 Task: Create a sub task System Test and UAT for the task  Add support for offline mode in the app in the project TruTech , assign it to team member softage.9@softage.net and update the status of the sub task to  Completed , set the priority of the sub task to High.
Action: Mouse moved to (36, 298)
Screenshot: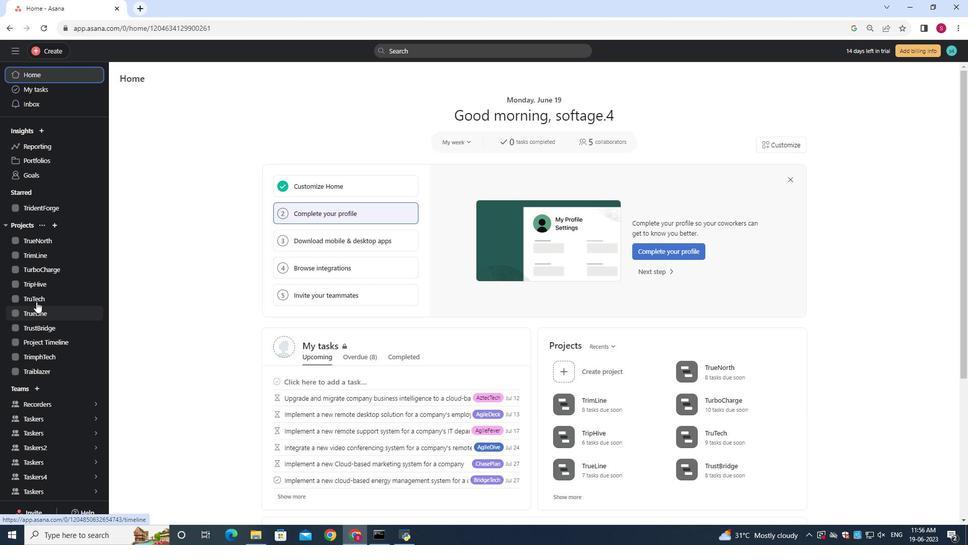 
Action: Mouse pressed left at (36, 298)
Screenshot: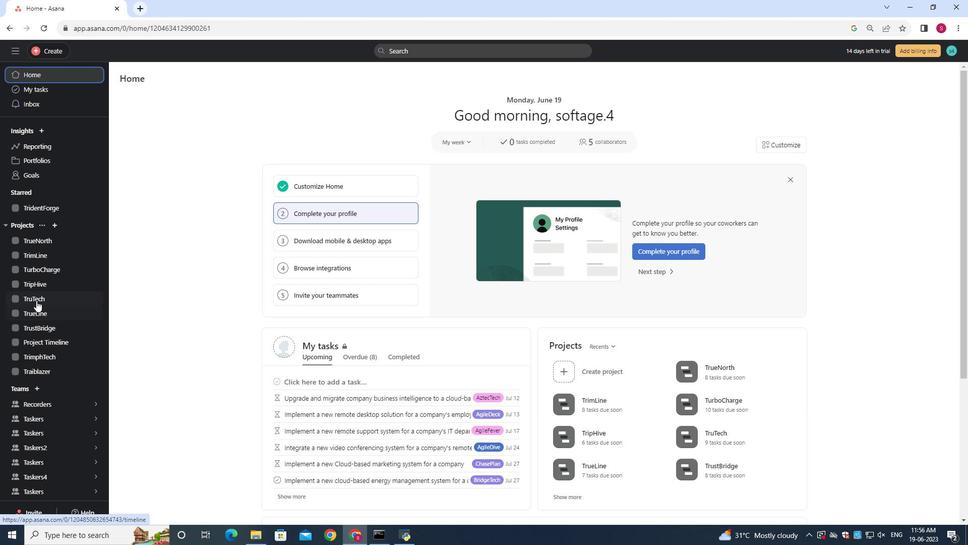 
Action: Mouse moved to (353, 224)
Screenshot: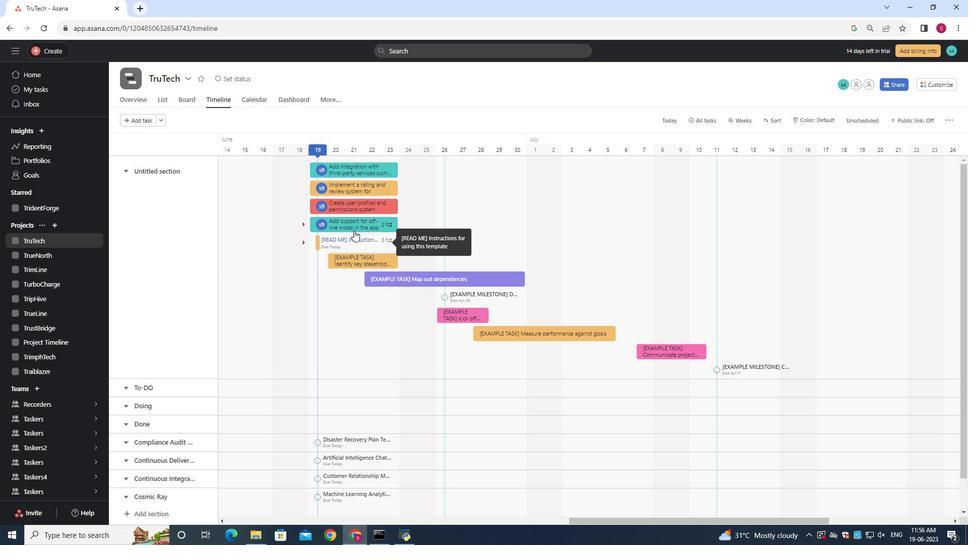 
Action: Mouse pressed left at (353, 224)
Screenshot: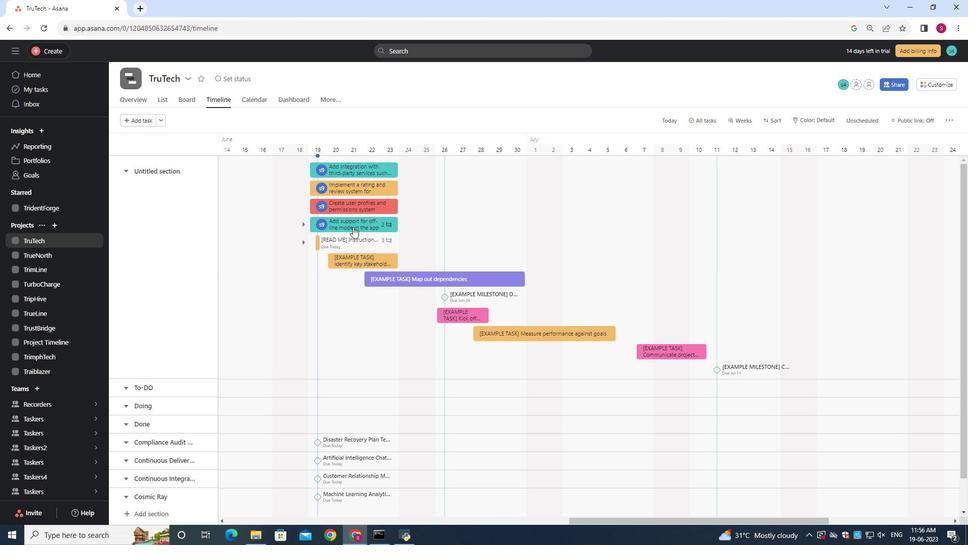 
Action: Mouse moved to (705, 418)
Screenshot: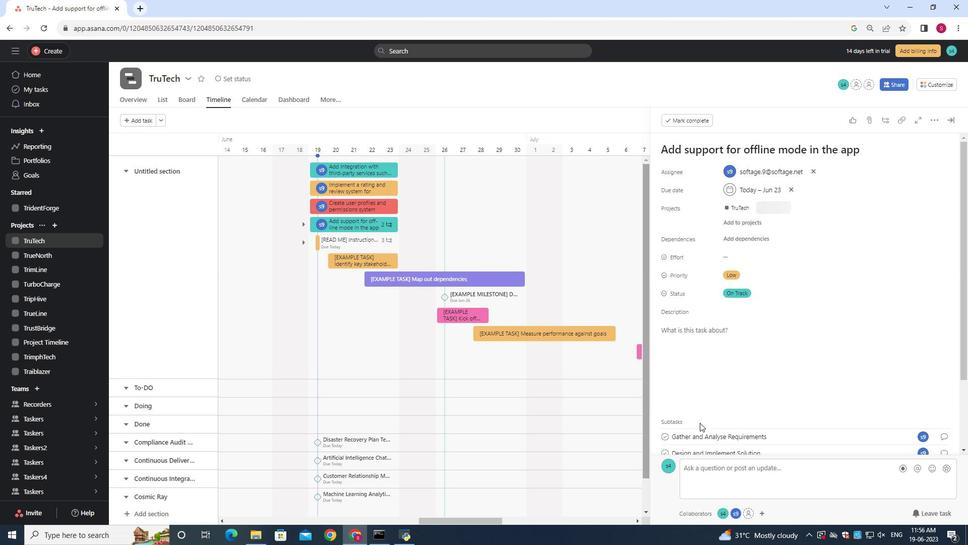 
Action: Mouse scrolled (705, 417) with delta (0, 0)
Screenshot: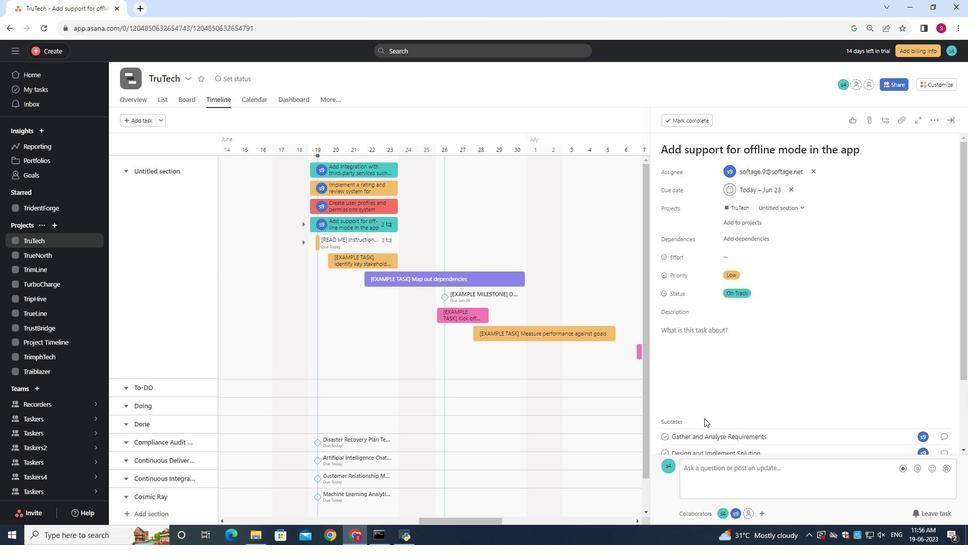 
Action: Mouse scrolled (705, 417) with delta (0, 0)
Screenshot: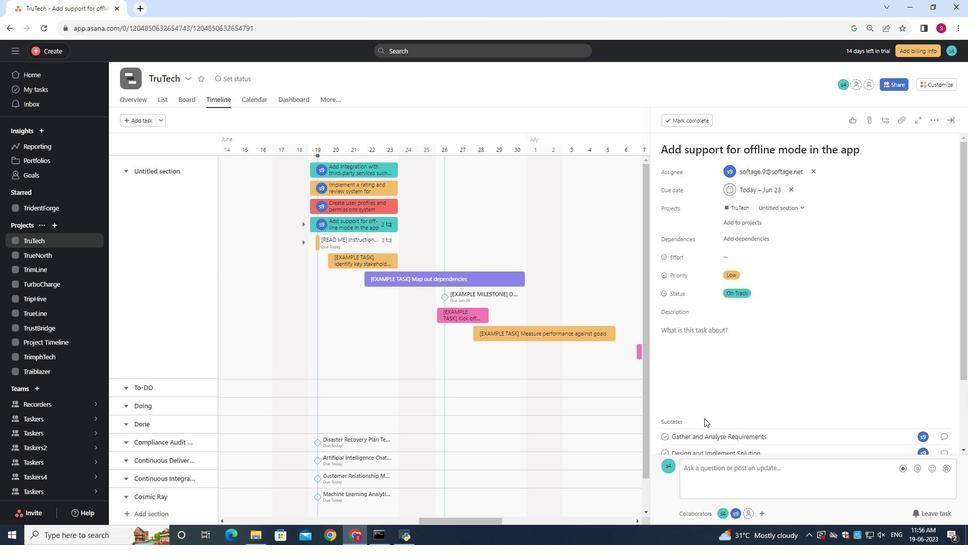 
Action: Mouse scrolled (705, 417) with delta (0, 0)
Screenshot: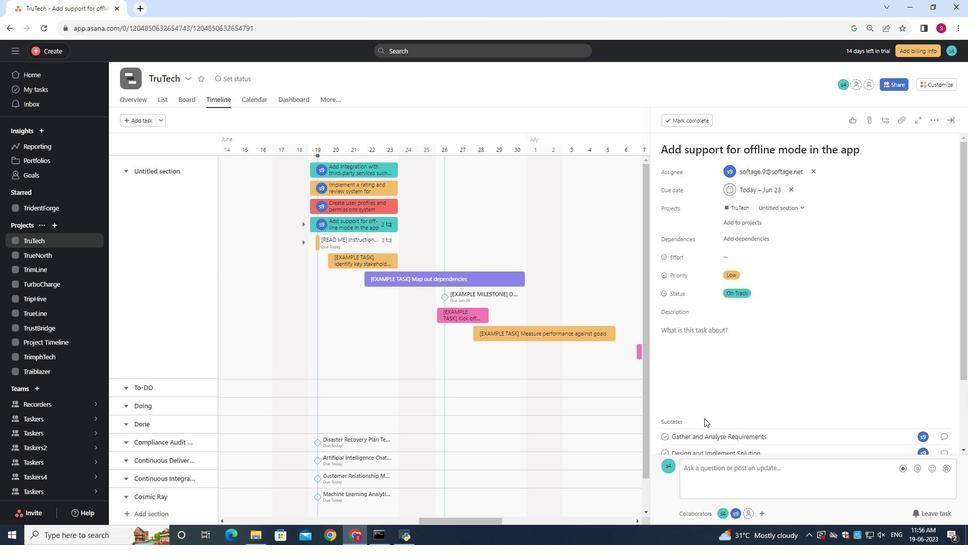 
Action: Mouse scrolled (705, 417) with delta (0, 0)
Screenshot: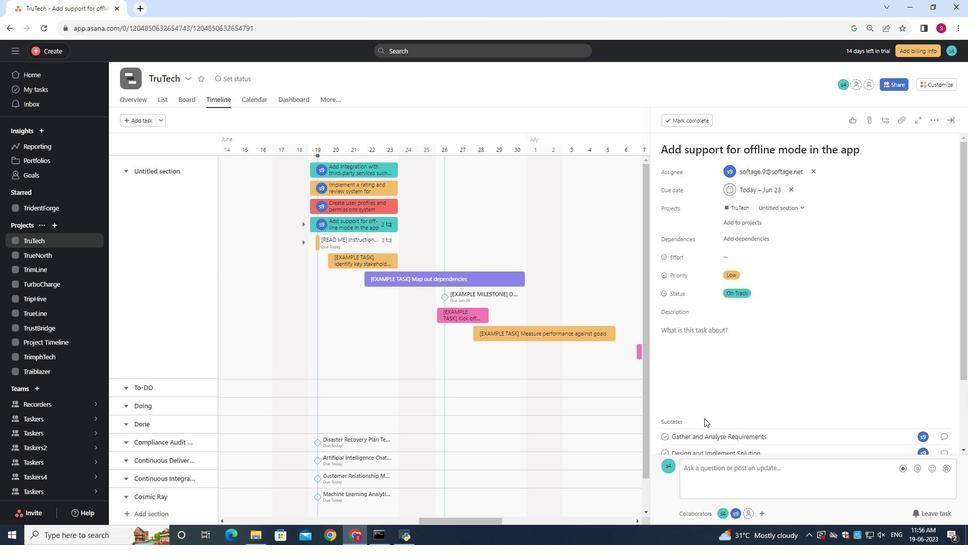 
Action: Mouse moved to (681, 382)
Screenshot: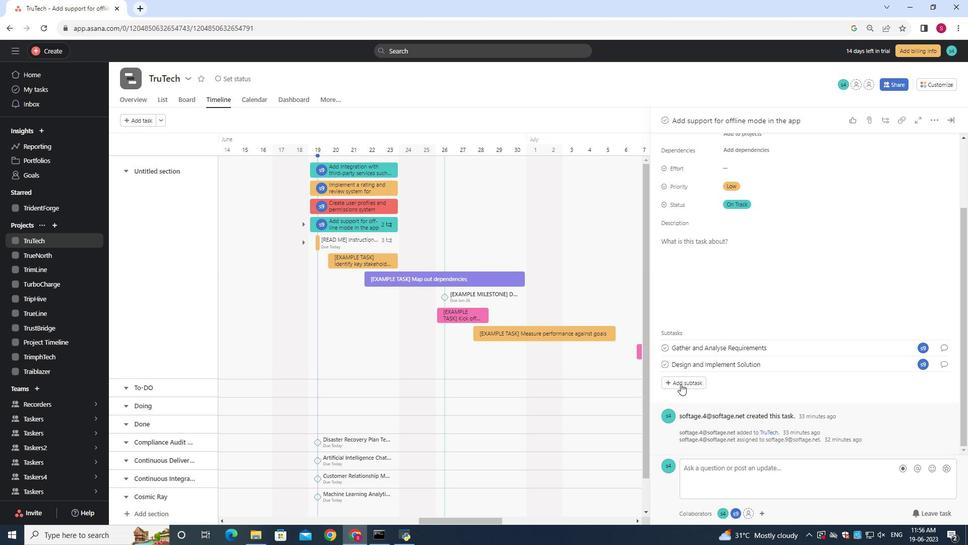 
Action: Mouse pressed left at (681, 382)
Screenshot: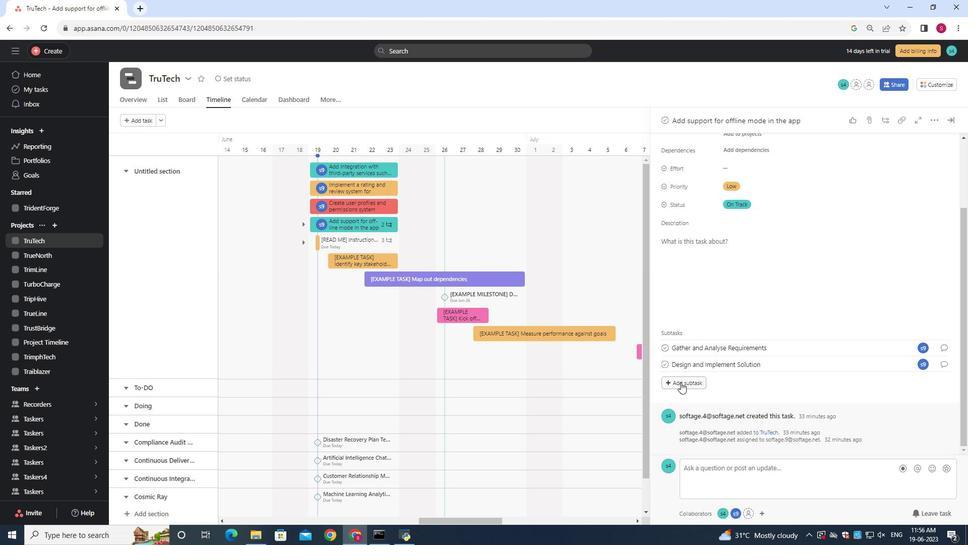 
Action: Mouse moved to (675, 381)
Screenshot: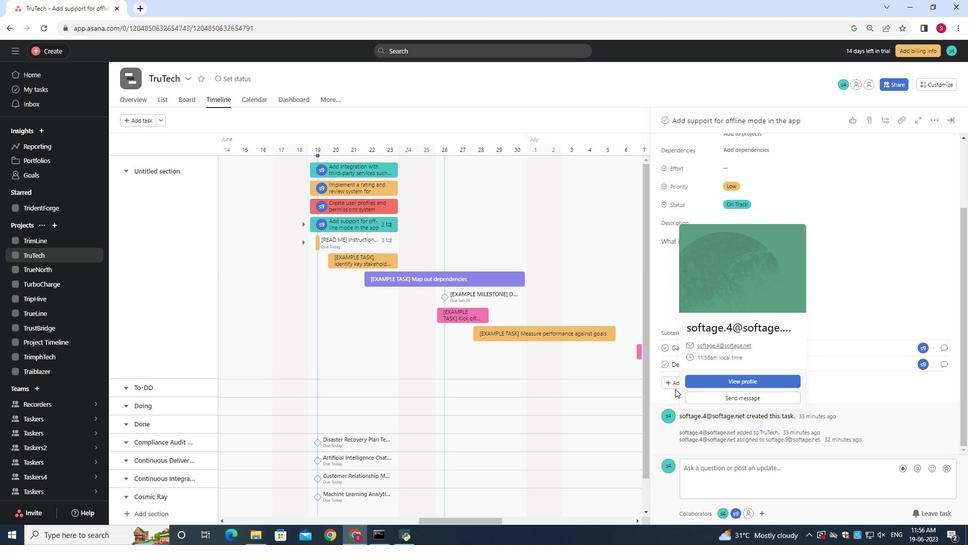 
Action: Mouse pressed left at (675, 381)
Screenshot: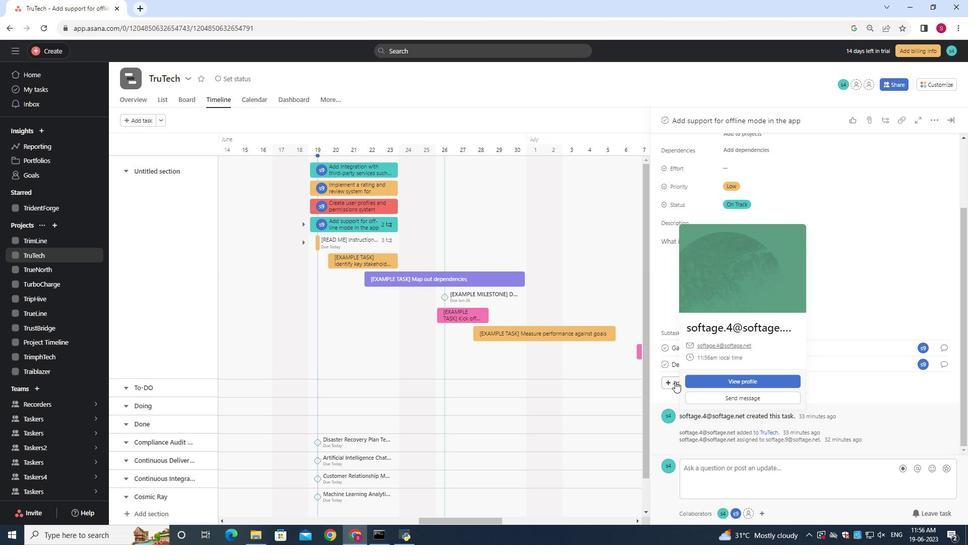 
Action: Key pressed <Key.shift>System<Key.space><Key.shift>Test<Key.space>and<Key.space><Key.shift>UAT
Screenshot: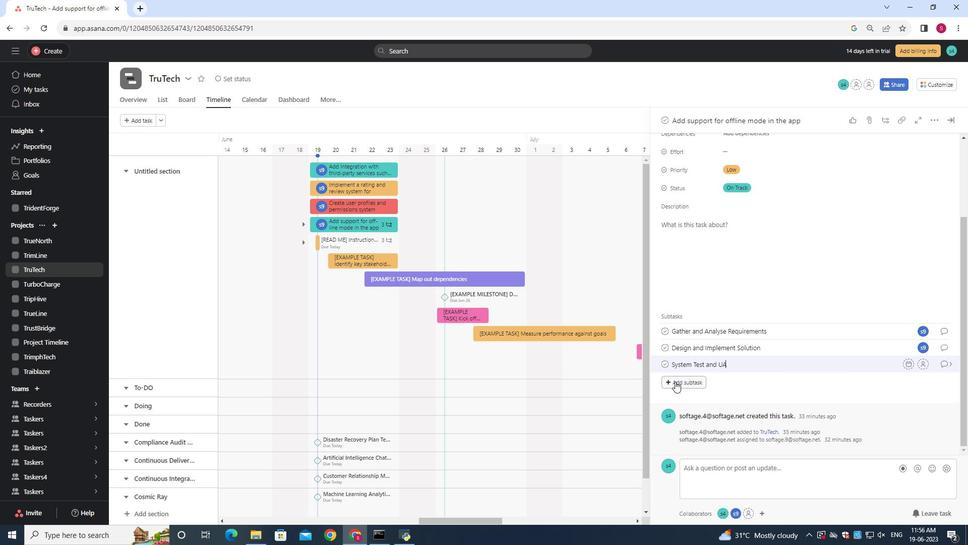
Action: Mouse moved to (925, 363)
Screenshot: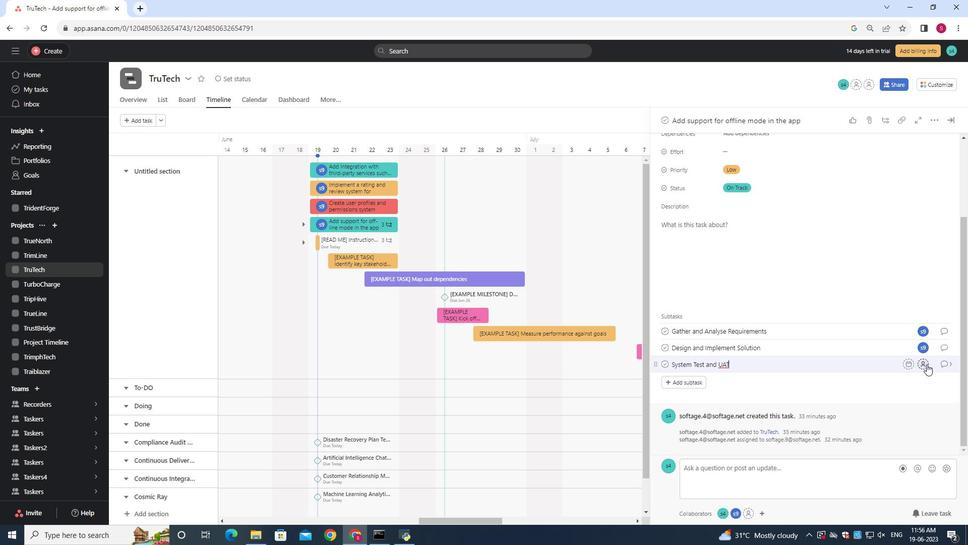 
Action: Mouse pressed left at (925, 363)
Screenshot: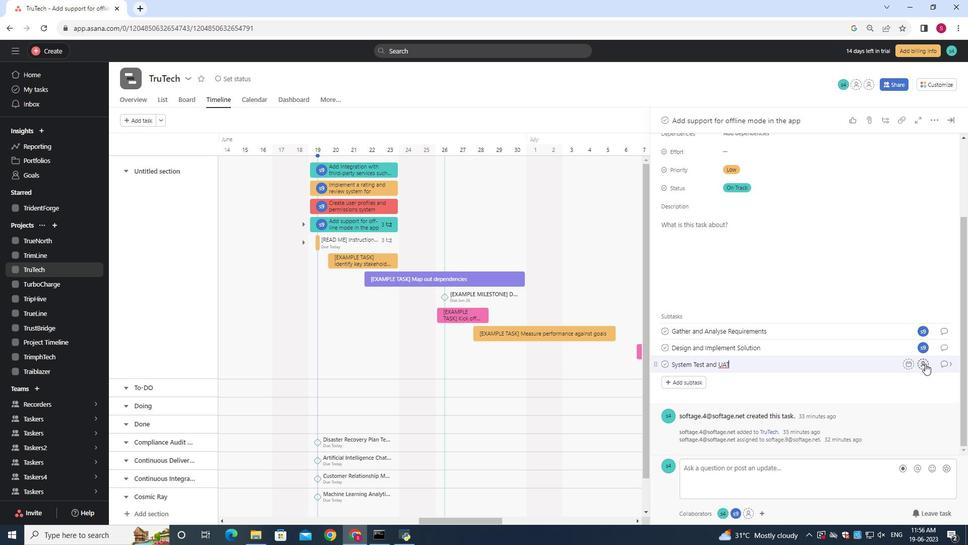 
Action: Mouse moved to (932, 363)
Screenshot: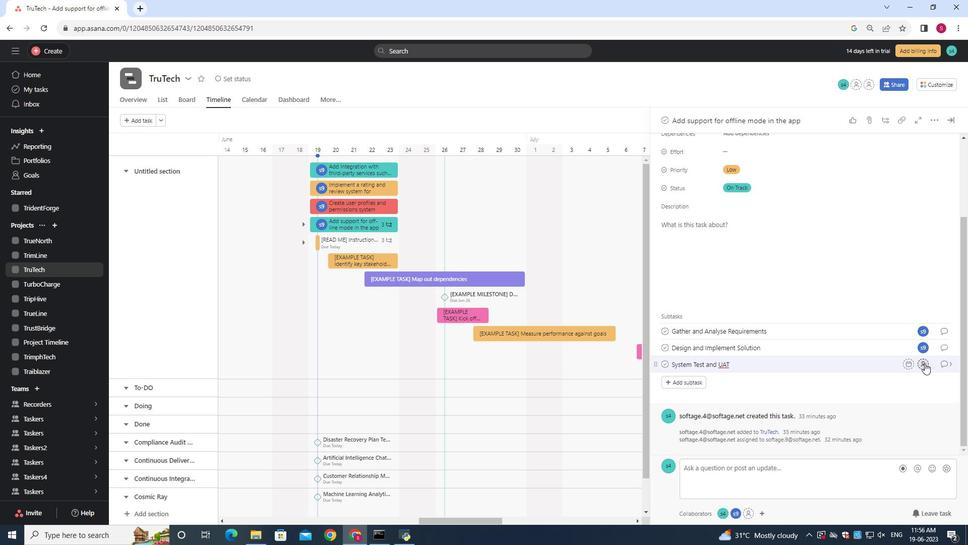 
Action: Key pressed softage.9<Key.shift>@softage.net
Screenshot: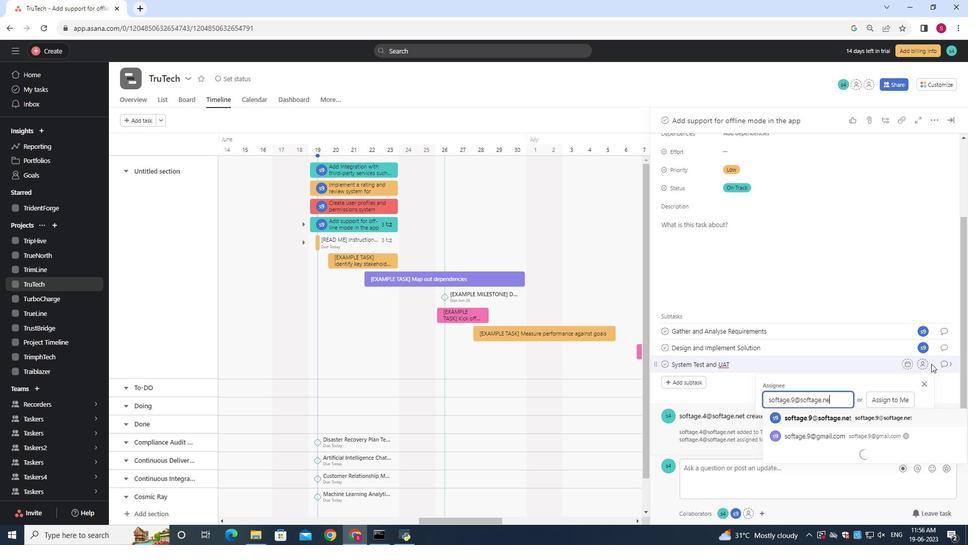 
Action: Mouse moved to (828, 418)
Screenshot: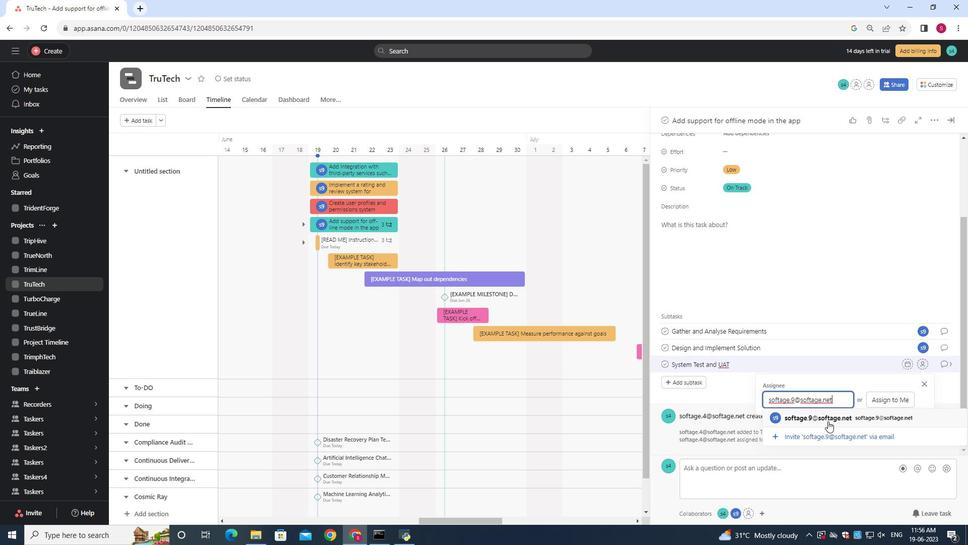 
Action: Mouse pressed left at (828, 418)
Screenshot: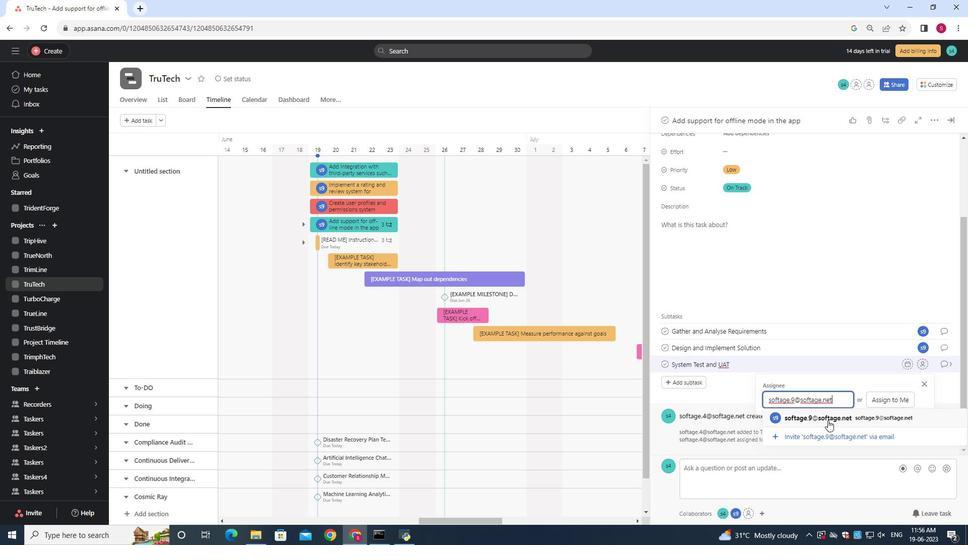 
Action: Mouse moved to (946, 367)
Screenshot: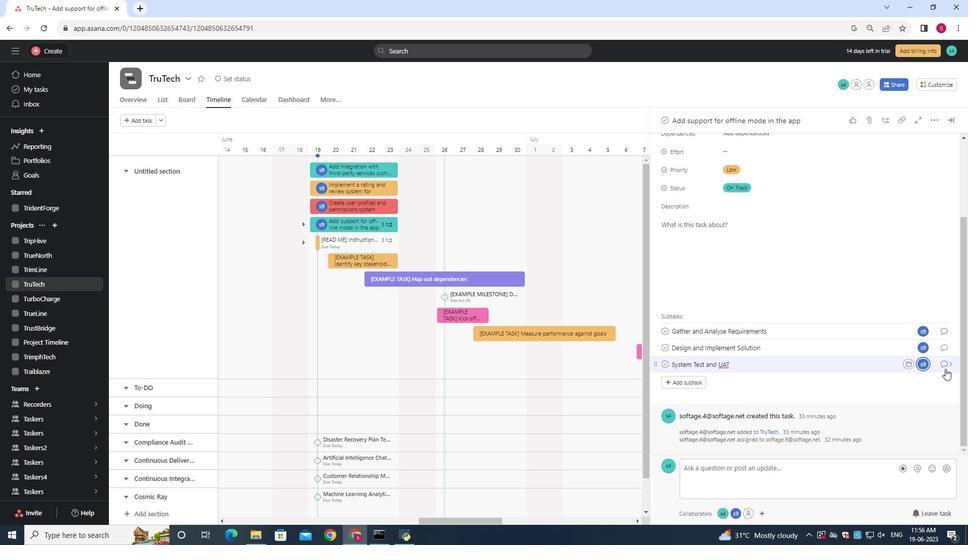 
Action: Mouse pressed left at (946, 367)
Screenshot: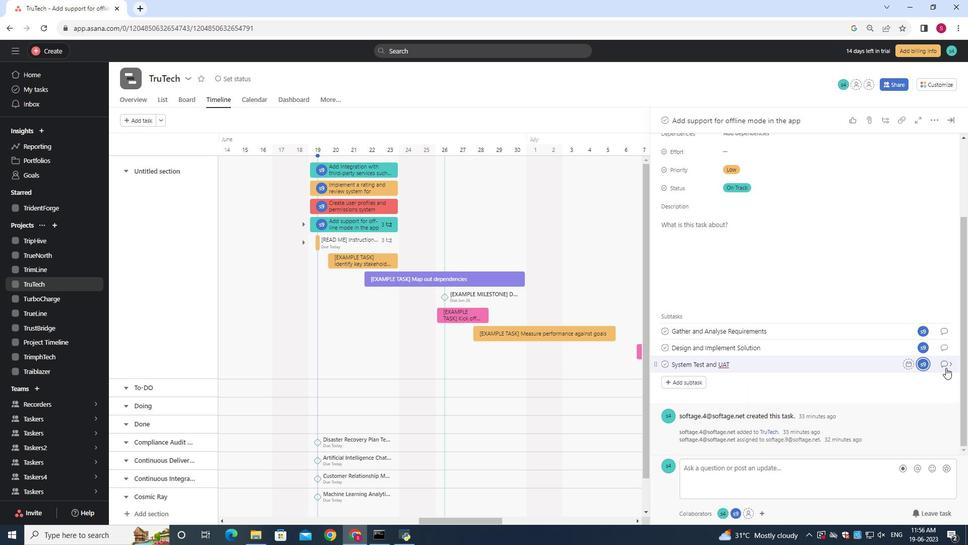 
Action: Mouse moved to (684, 248)
Screenshot: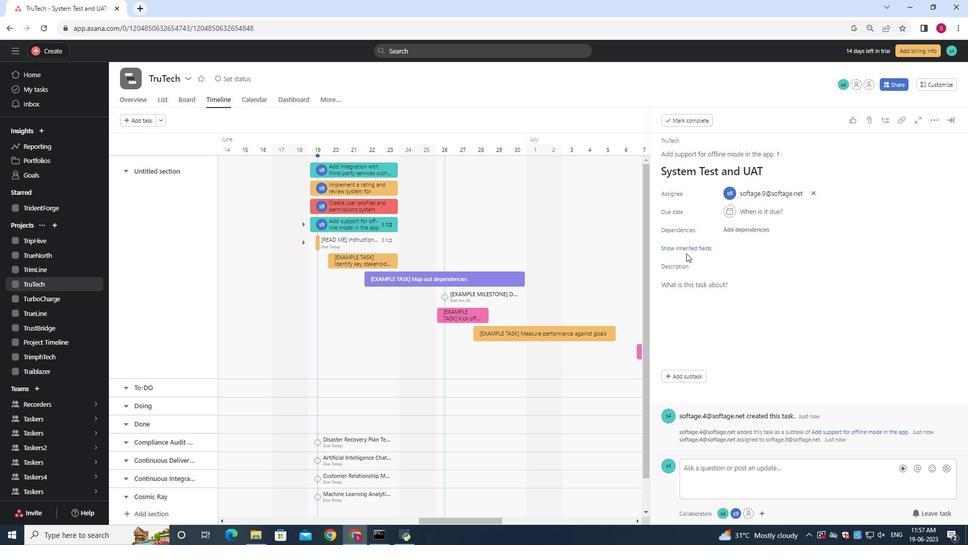 
Action: Mouse pressed left at (684, 248)
Screenshot: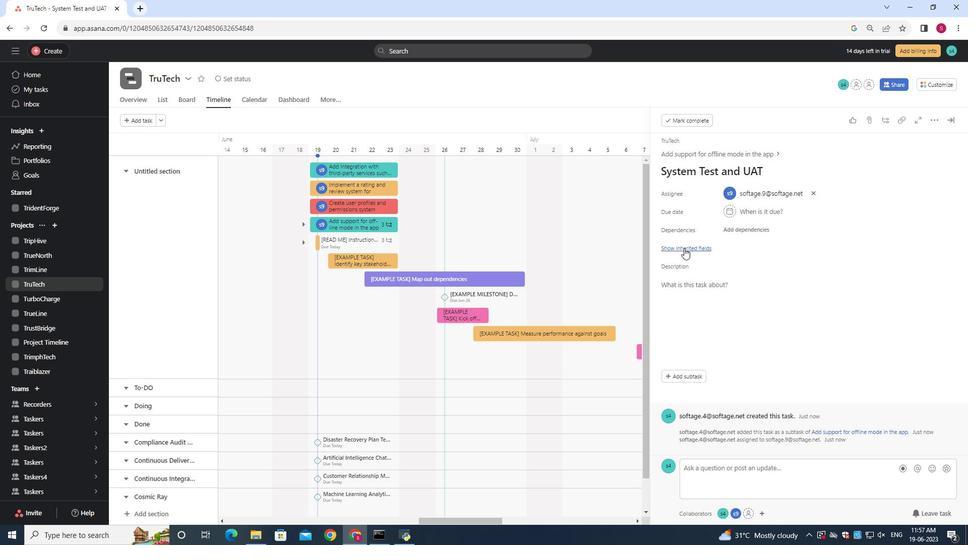 
Action: Mouse moved to (730, 302)
Screenshot: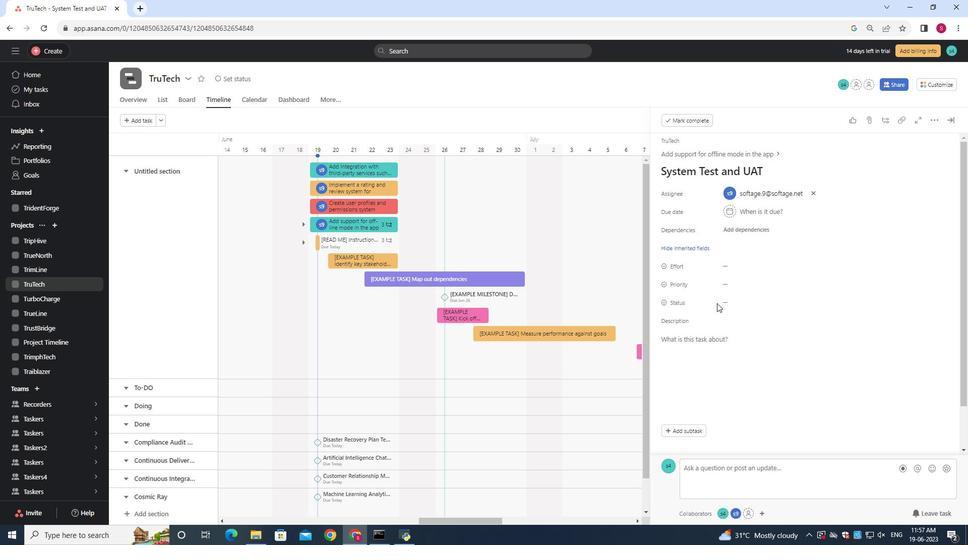 
Action: Mouse pressed left at (730, 302)
Screenshot: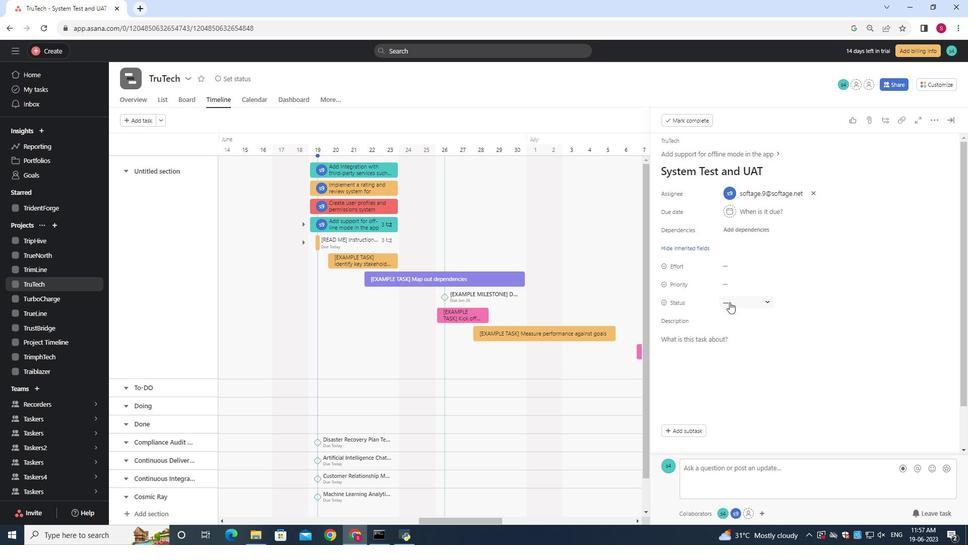 
Action: Mouse moved to (752, 377)
Screenshot: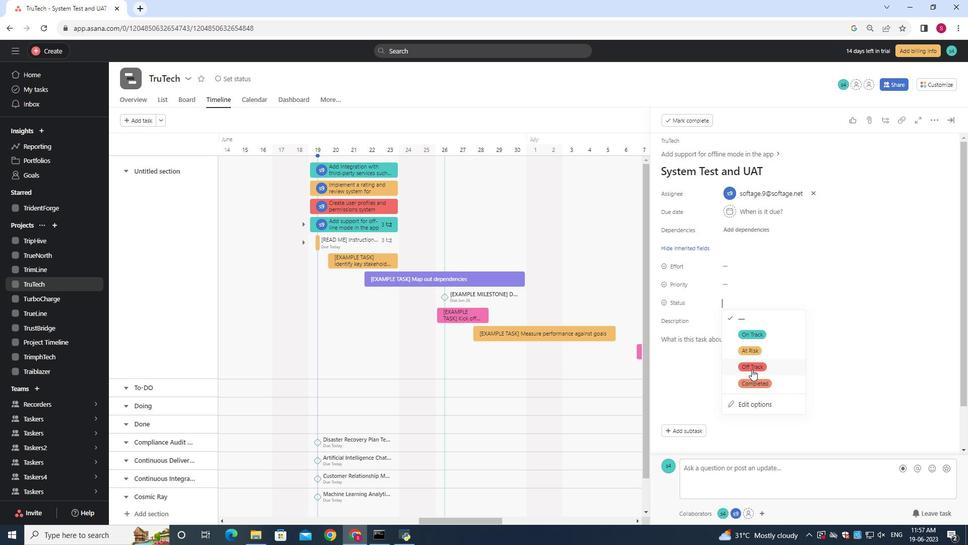 
Action: Mouse pressed left at (752, 377)
Screenshot: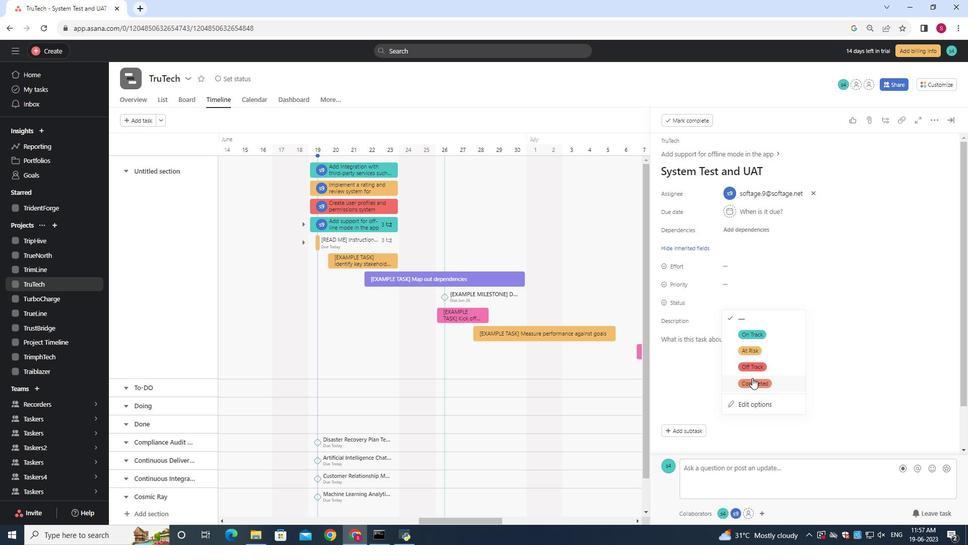 
Action: Mouse moved to (731, 284)
Screenshot: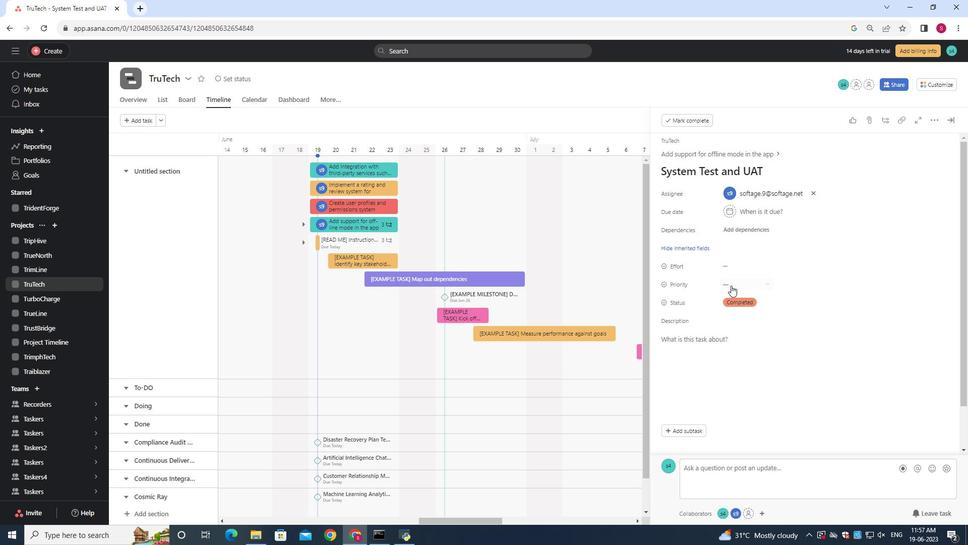 
Action: Mouse pressed left at (731, 284)
Screenshot: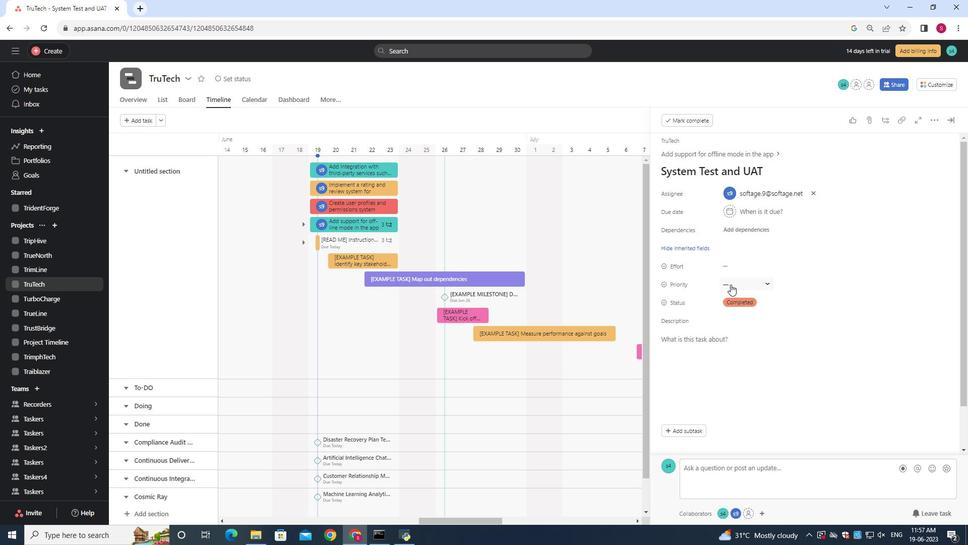 
Action: Mouse moved to (748, 311)
Screenshot: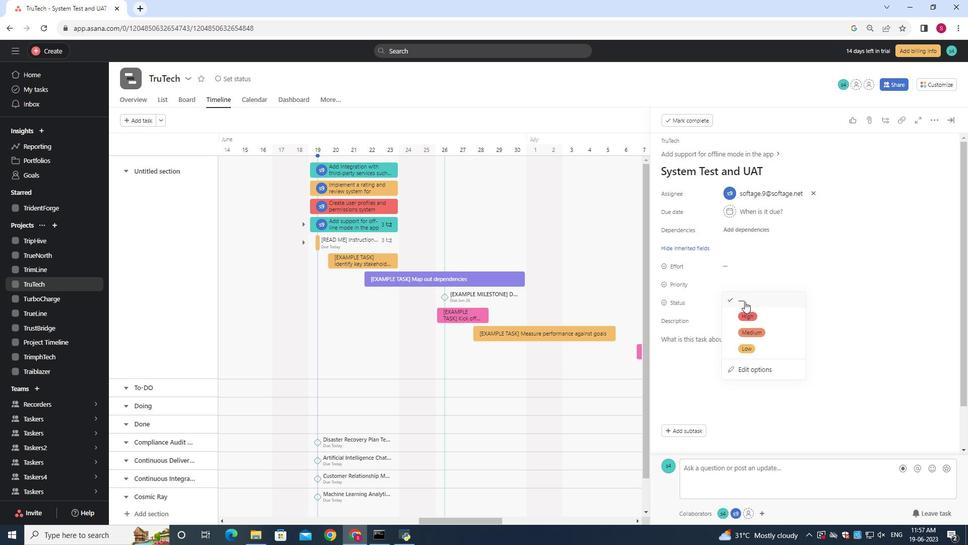 
Action: Mouse pressed left at (748, 311)
Screenshot: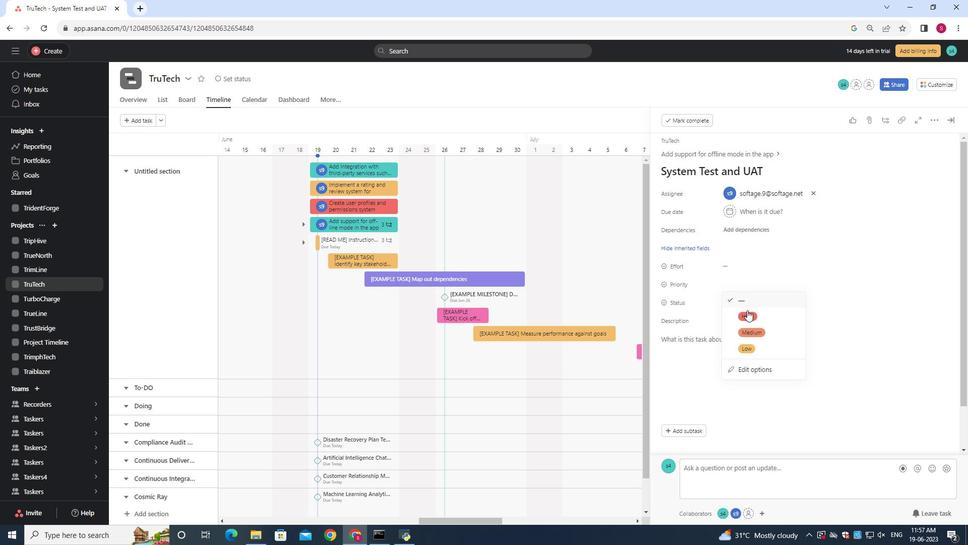 
Action: Mouse moved to (766, 304)
Screenshot: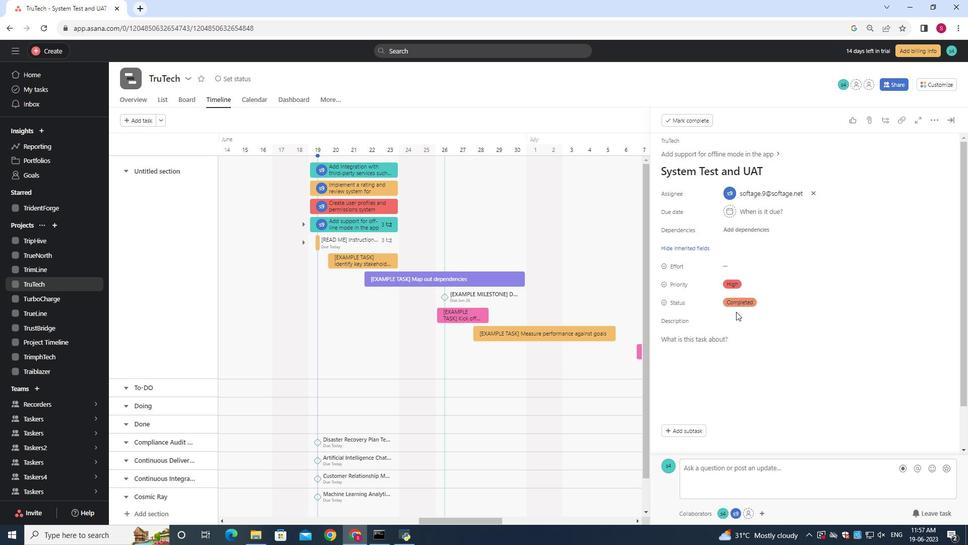 
